 Task: Add the task  Create a new online platform for online personal shopping services to the section Front-end Framework Sprint in the project BellRise and add a Due Date to the respective task as 2023/09/21
Action: Mouse moved to (253, 444)
Screenshot: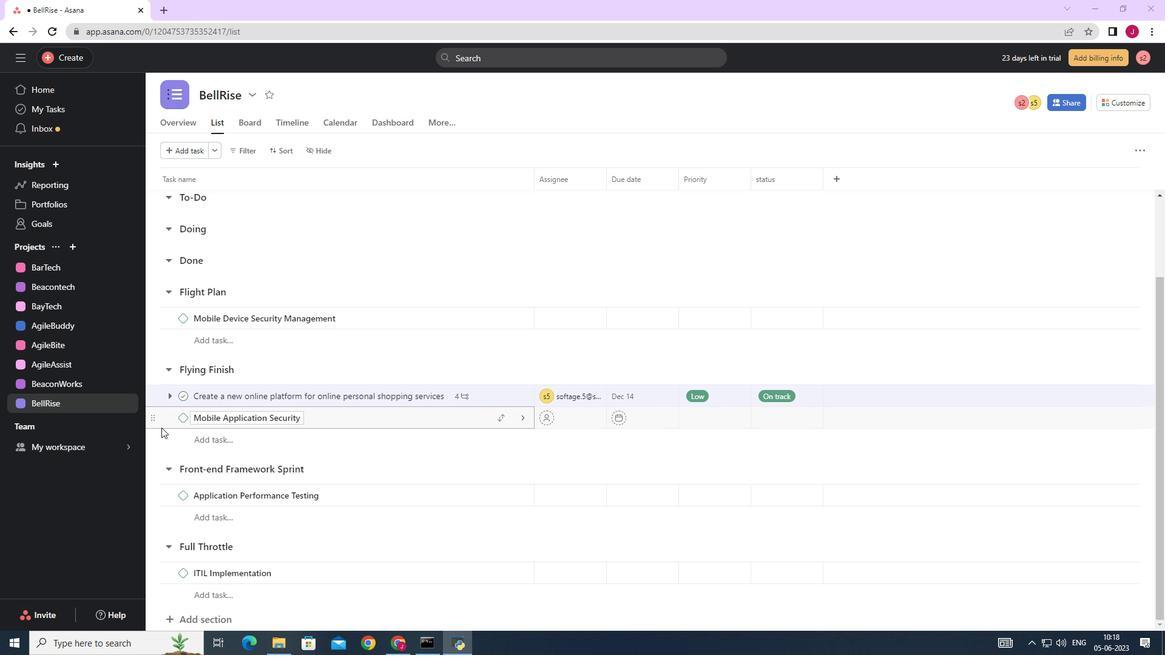 
Action: Mouse scrolled (253, 443) with delta (0, 0)
Screenshot: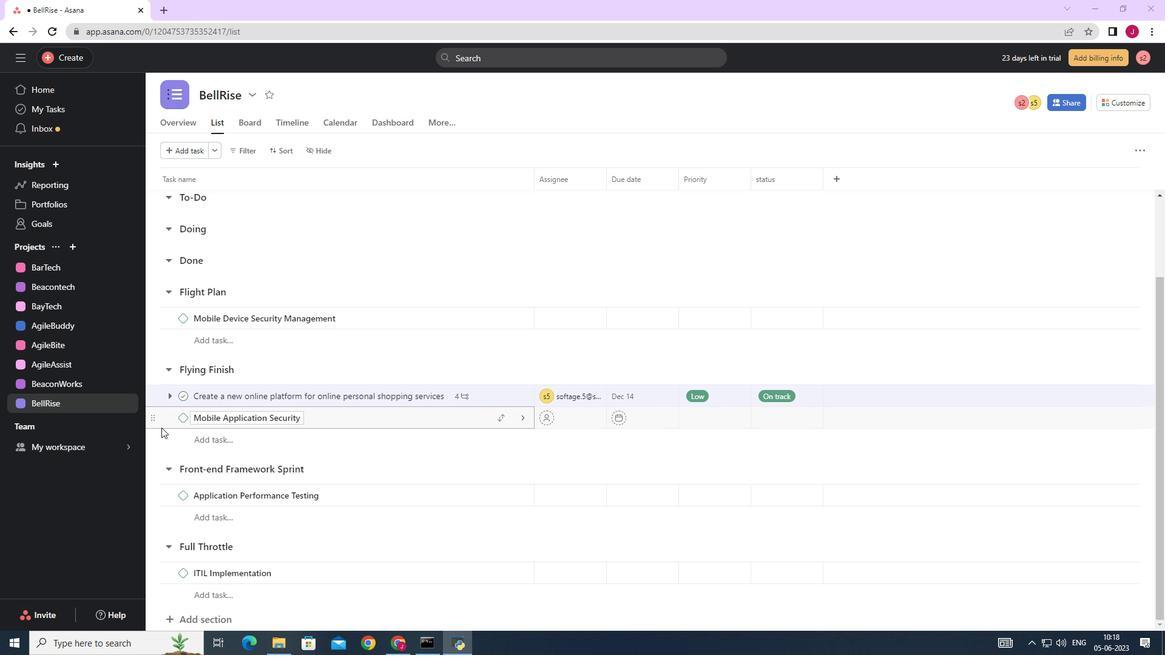 
Action: Mouse moved to (498, 399)
Screenshot: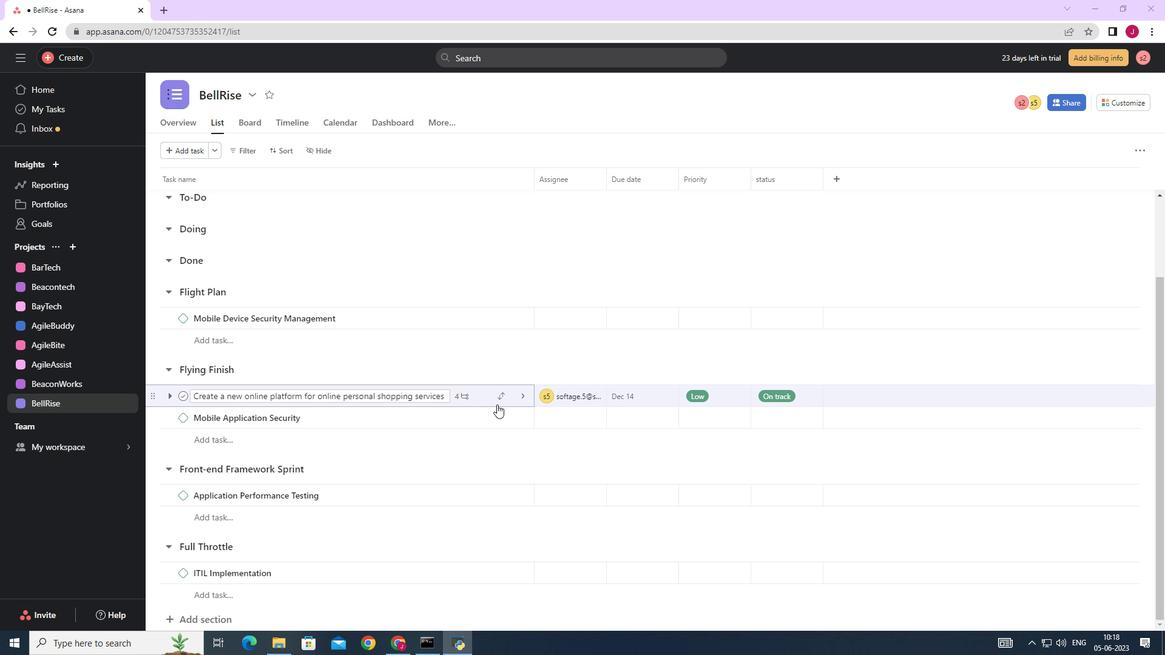 
Action: Mouse pressed left at (498, 399)
Screenshot: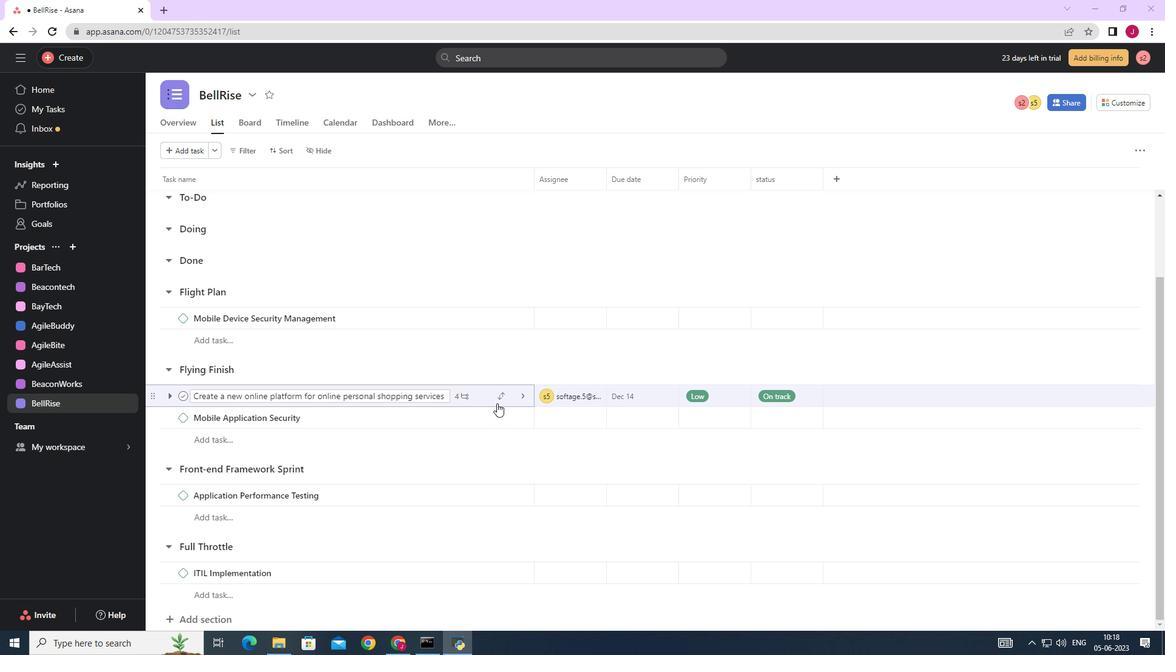 
Action: Mouse moved to (417, 577)
Screenshot: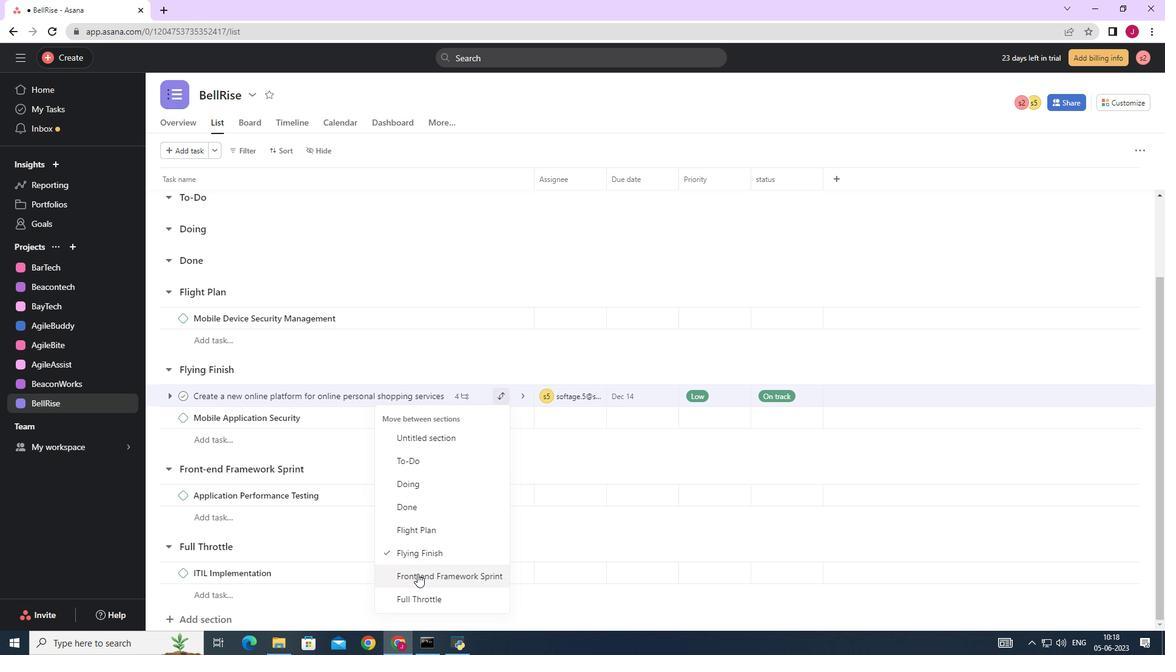 
Action: Mouse pressed left at (417, 577)
Screenshot: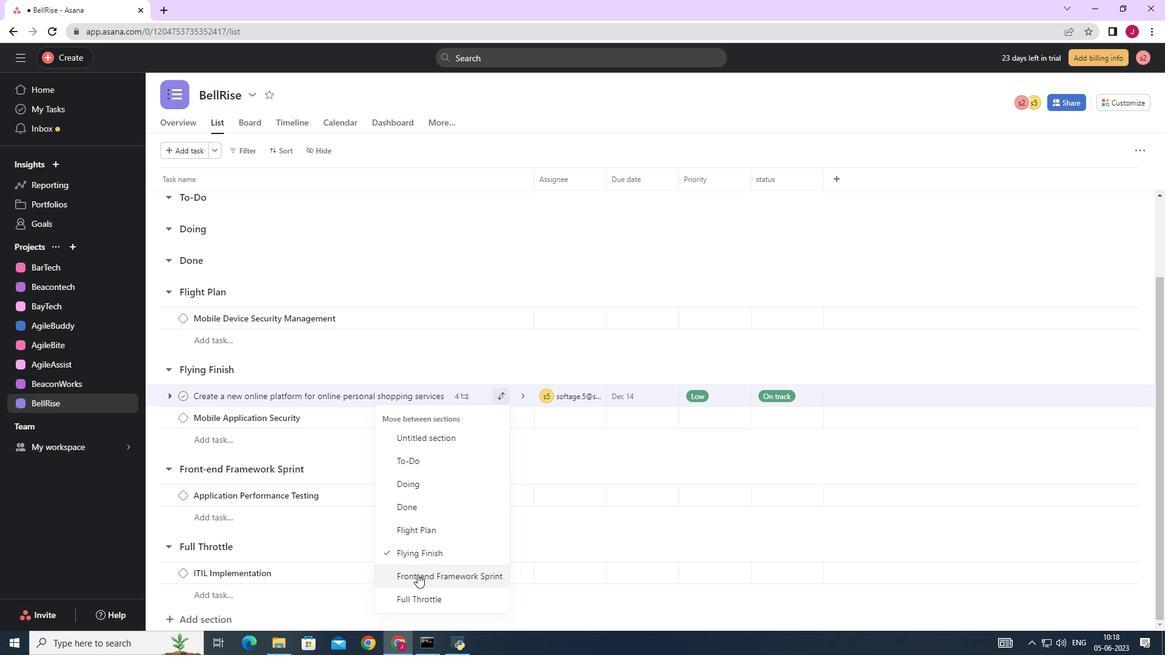 
Action: Mouse moved to (669, 470)
Screenshot: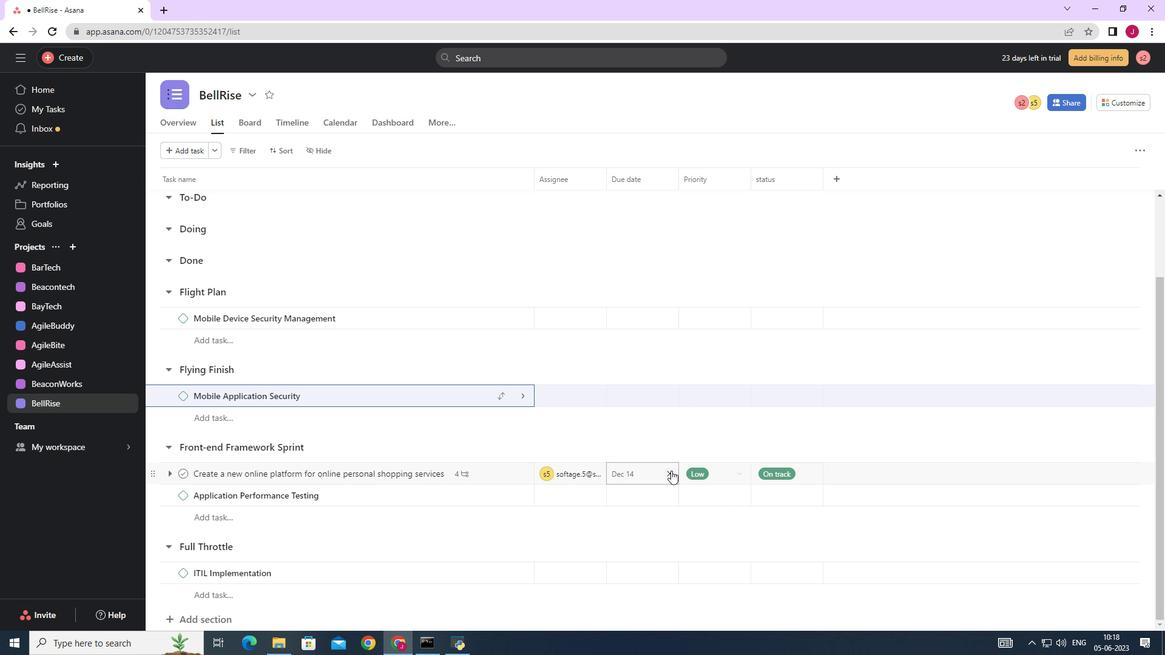
Action: Mouse pressed left at (669, 470)
Screenshot: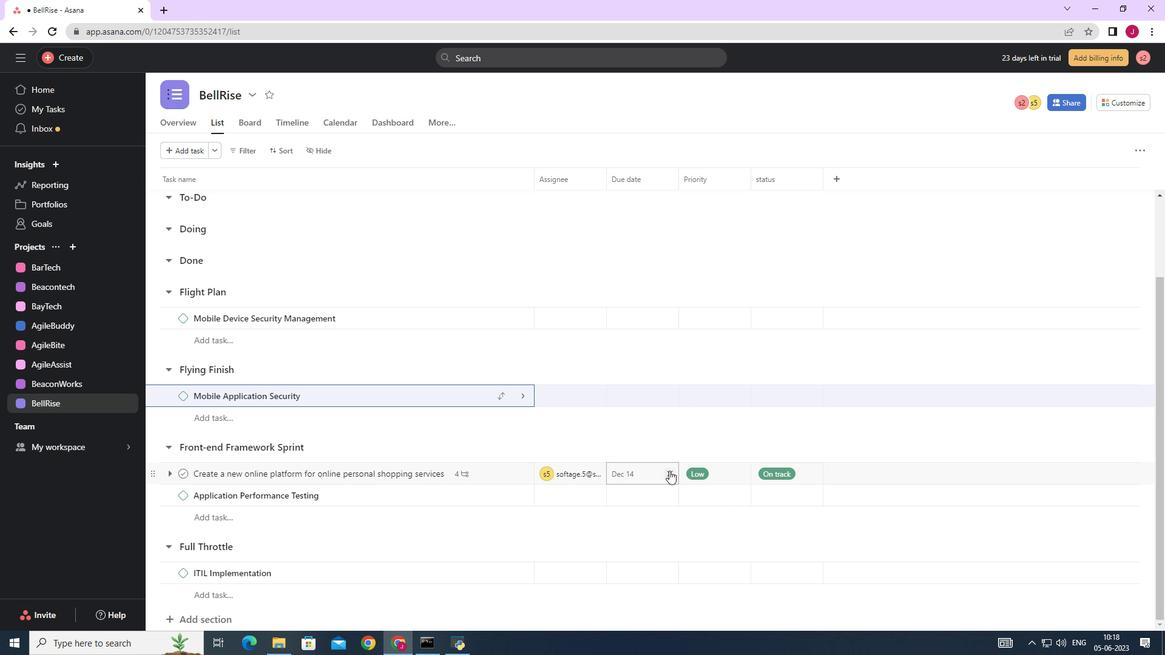 
Action: Mouse moved to (637, 476)
Screenshot: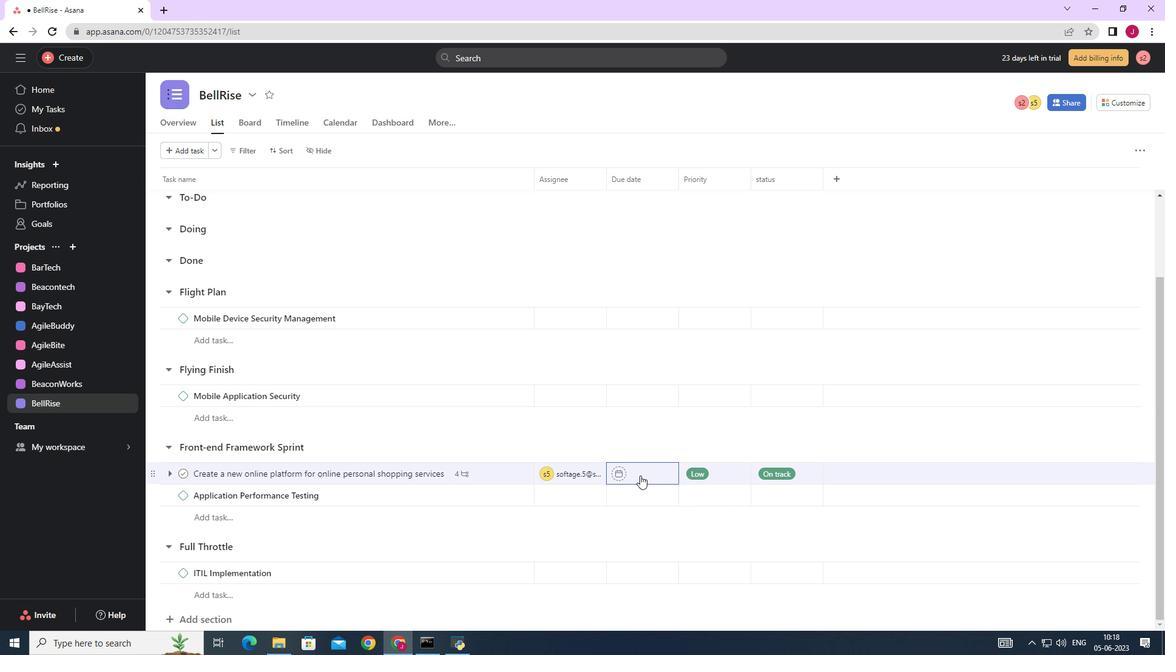 
Action: Mouse pressed left at (637, 476)
Screenshot: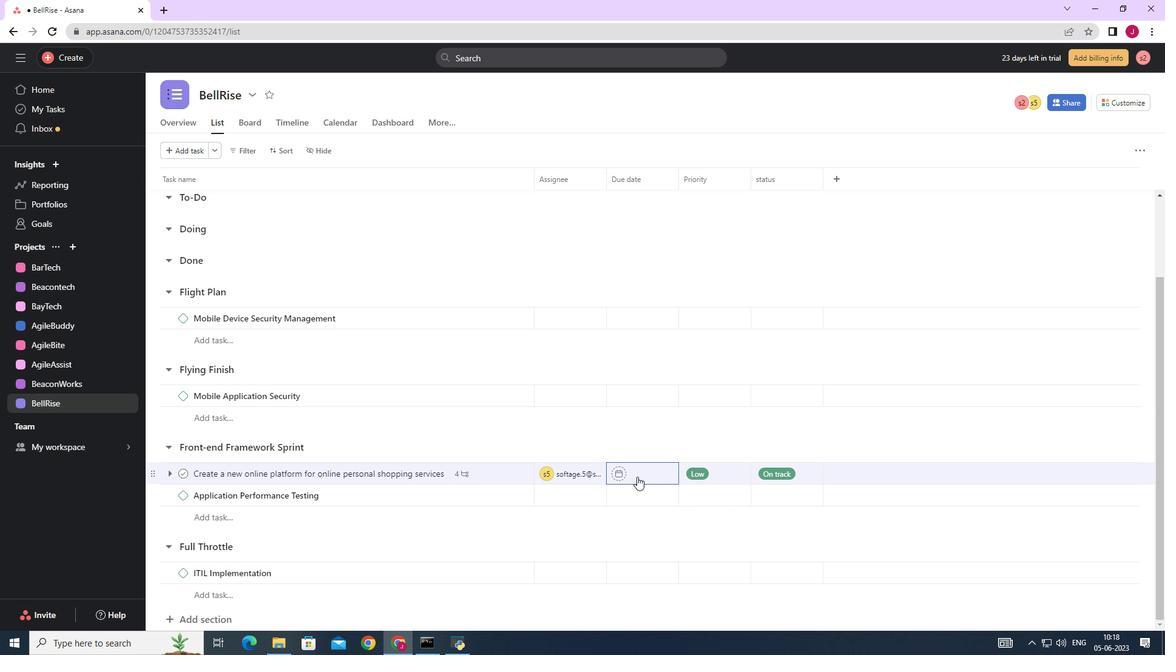 
Action: Mouse moved to (740, 333)
Screenshot: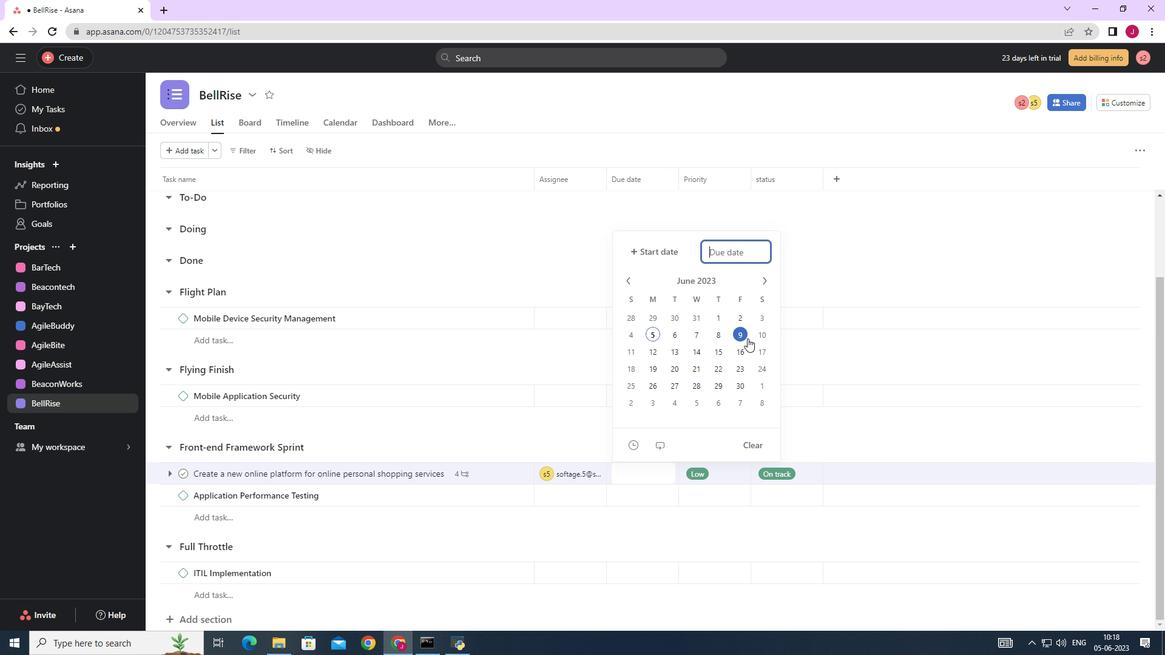 
Action: Mouse pressed left at (740, 333)
Screenshot: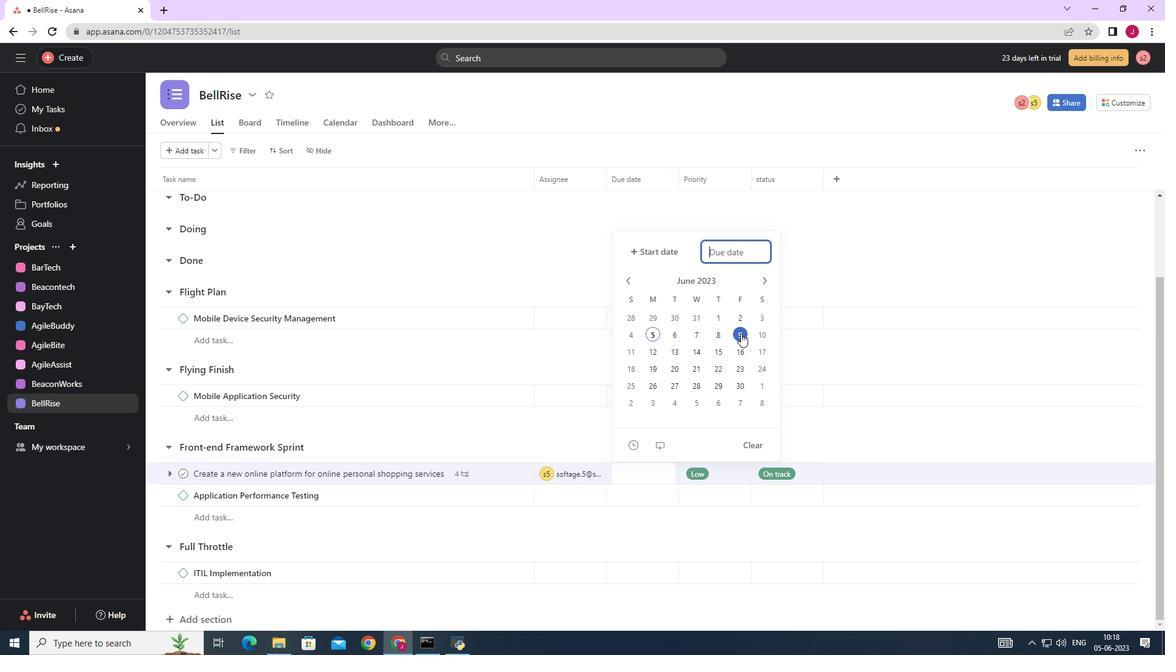 
Action: Mouse moved to (696, 366)
Screenshot: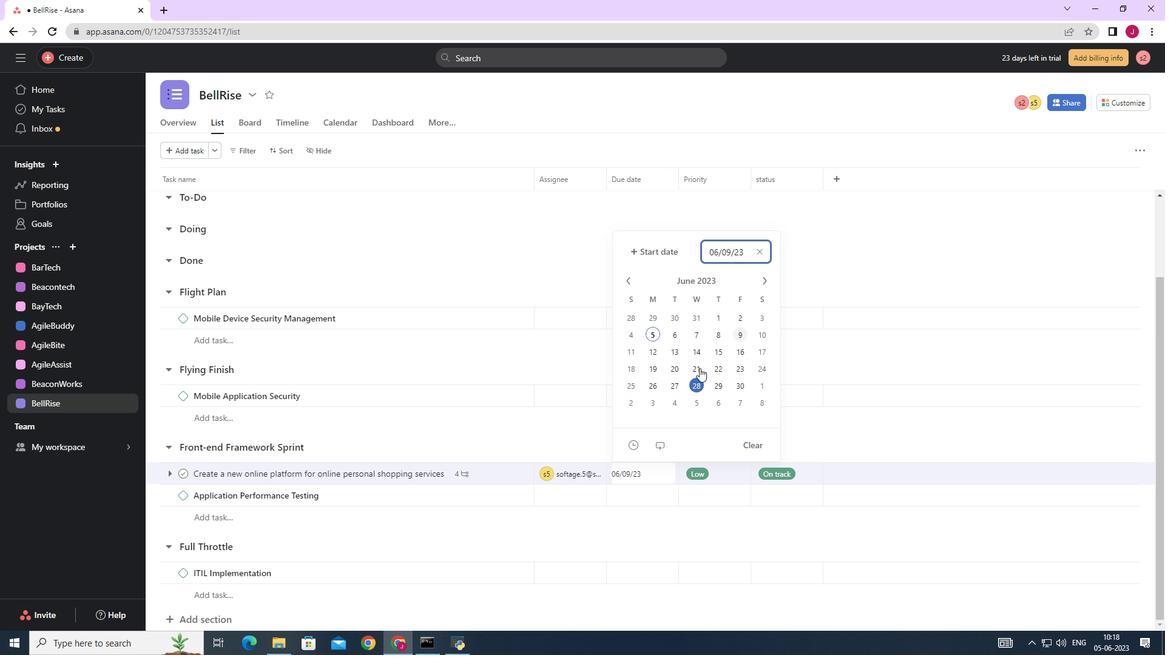 
Action: Mouse pressed left at (696, 366)
Screenshot: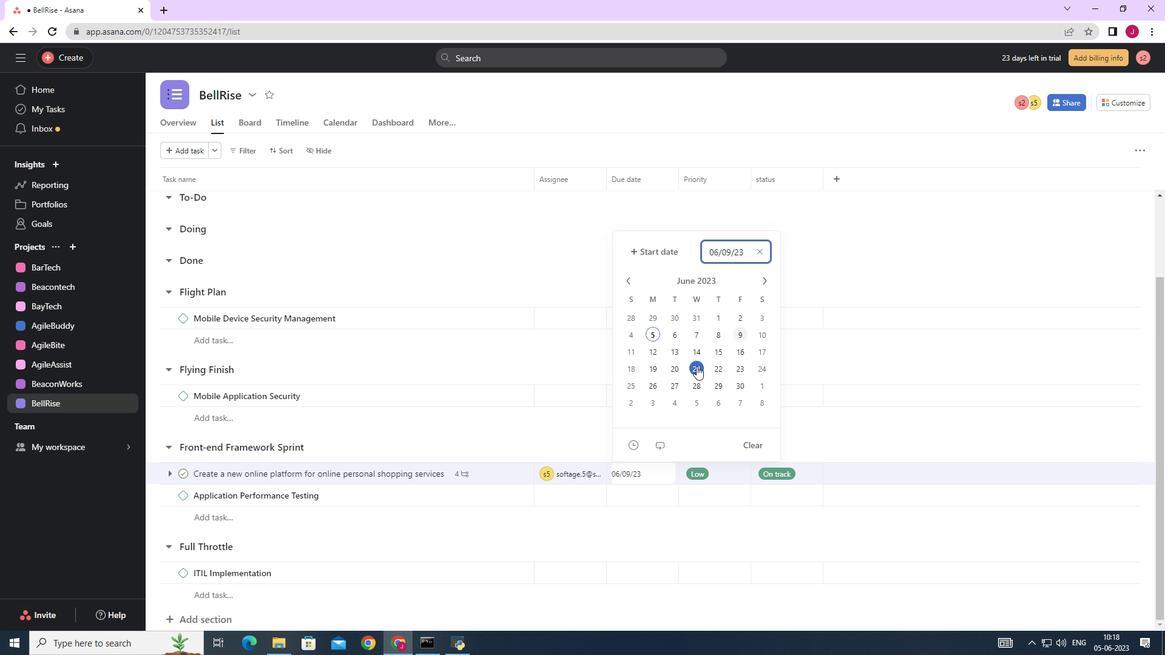 
Action: Mouse moved to (760, 254)
Screenshot: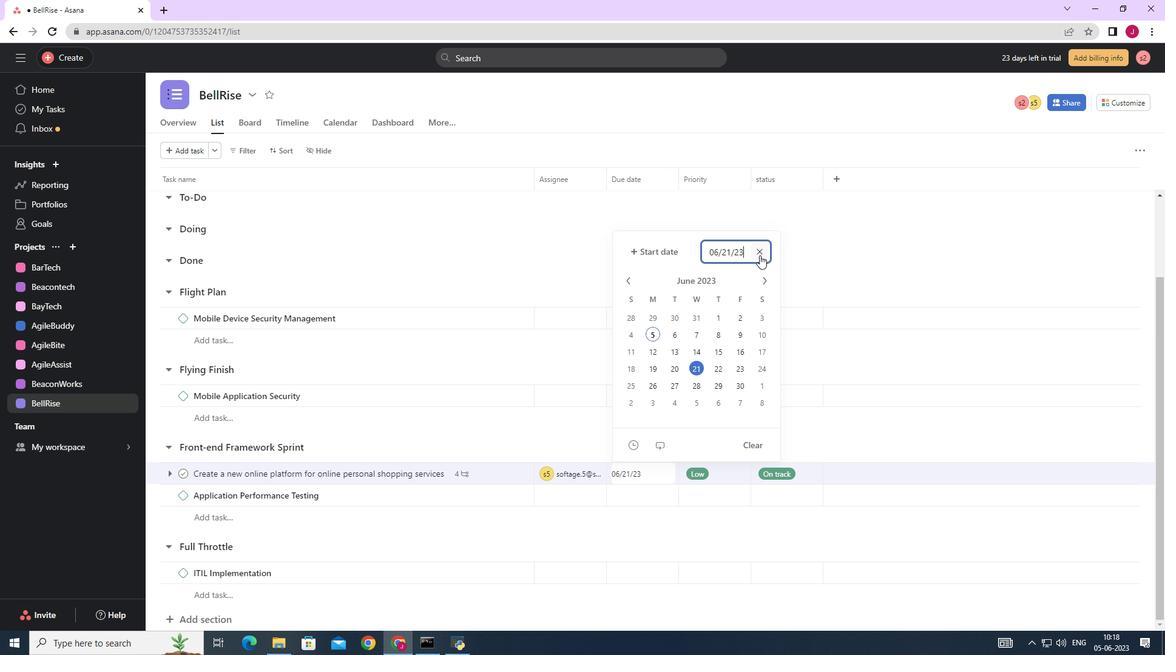 
Action: Mouse pressed left at (760, 254)
Screenshot: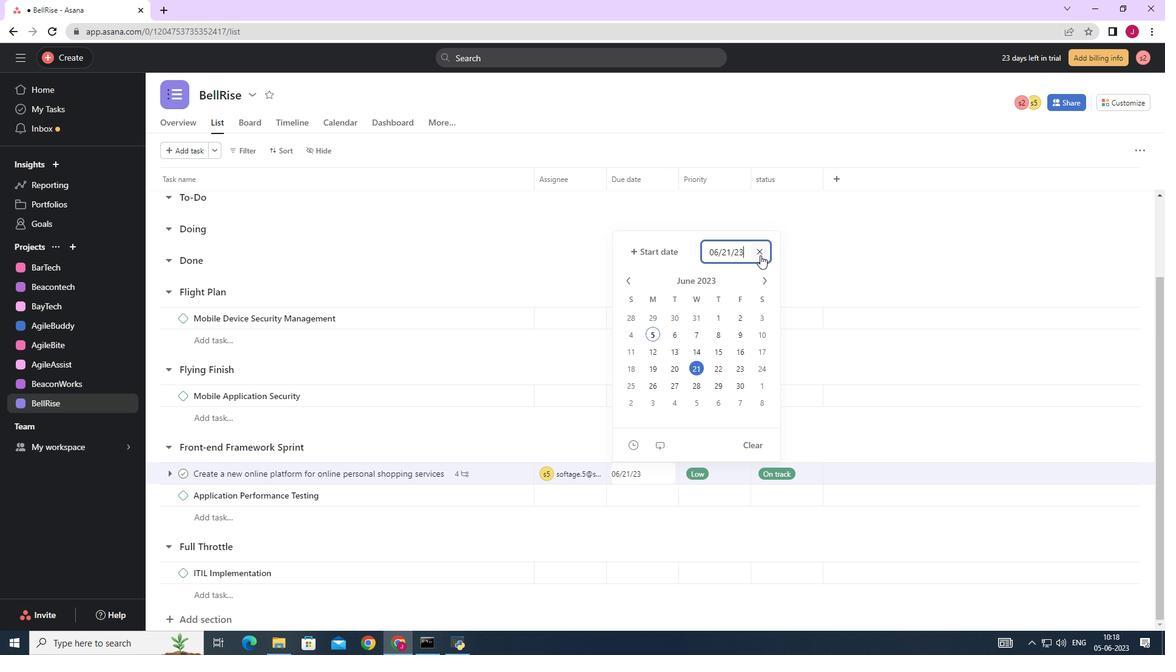 
Action: Mouse moved to (767, 279)
Screenshot: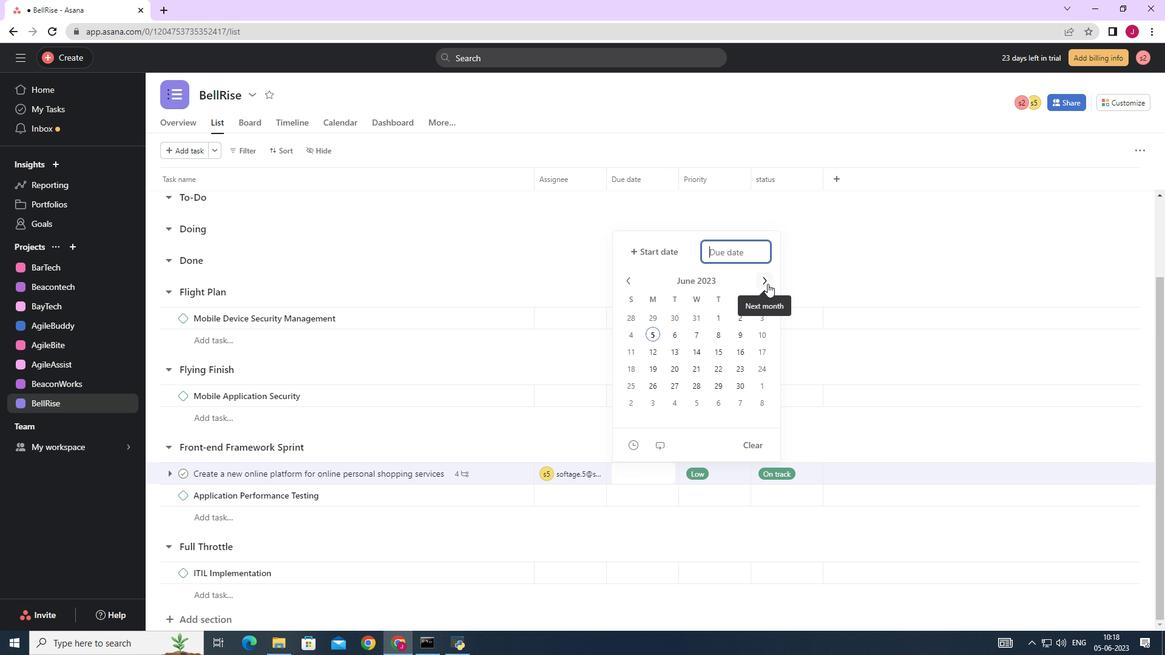 
Action: Mouse pressed left at (767, 279)
Screenshot: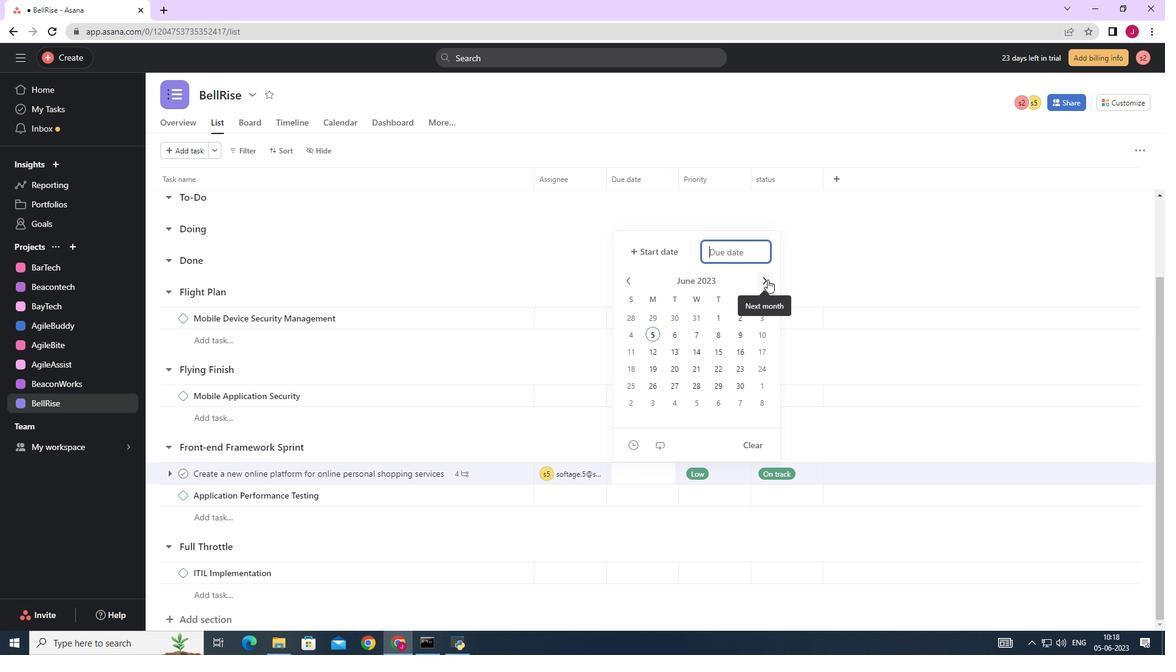
Action: Mouse pressed left at (767, 279)
Screenshot: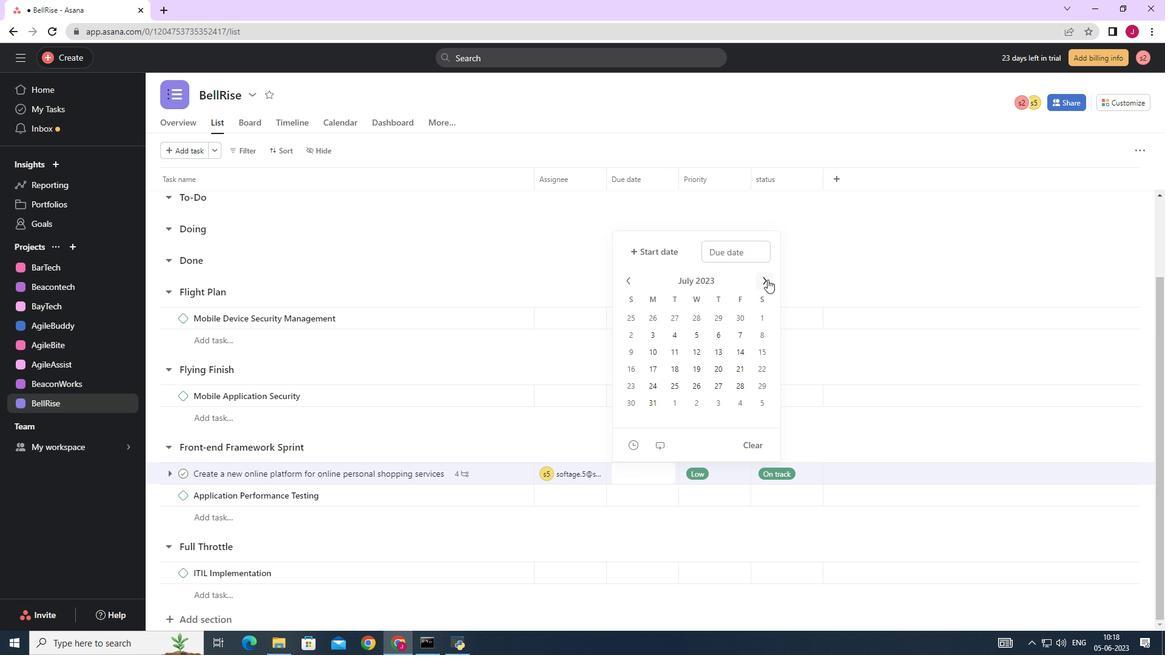 
Action: Mouse pressed left at (767, 279)
Screenshot: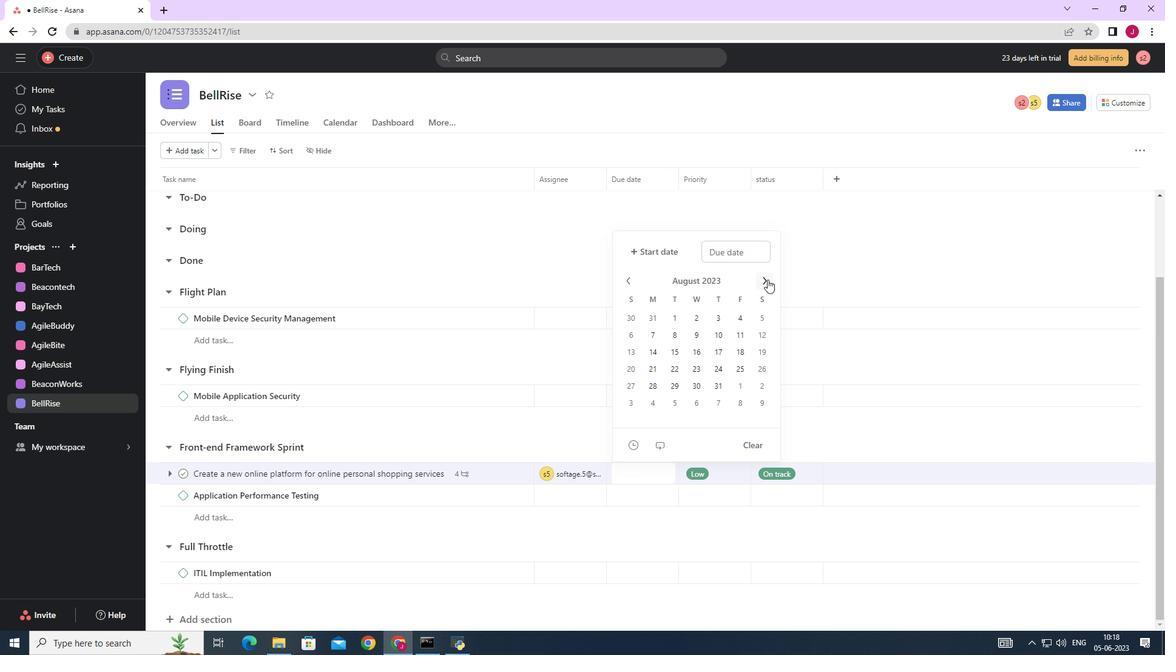 
Action: Mouse moved to (724, 365)
Screenshot: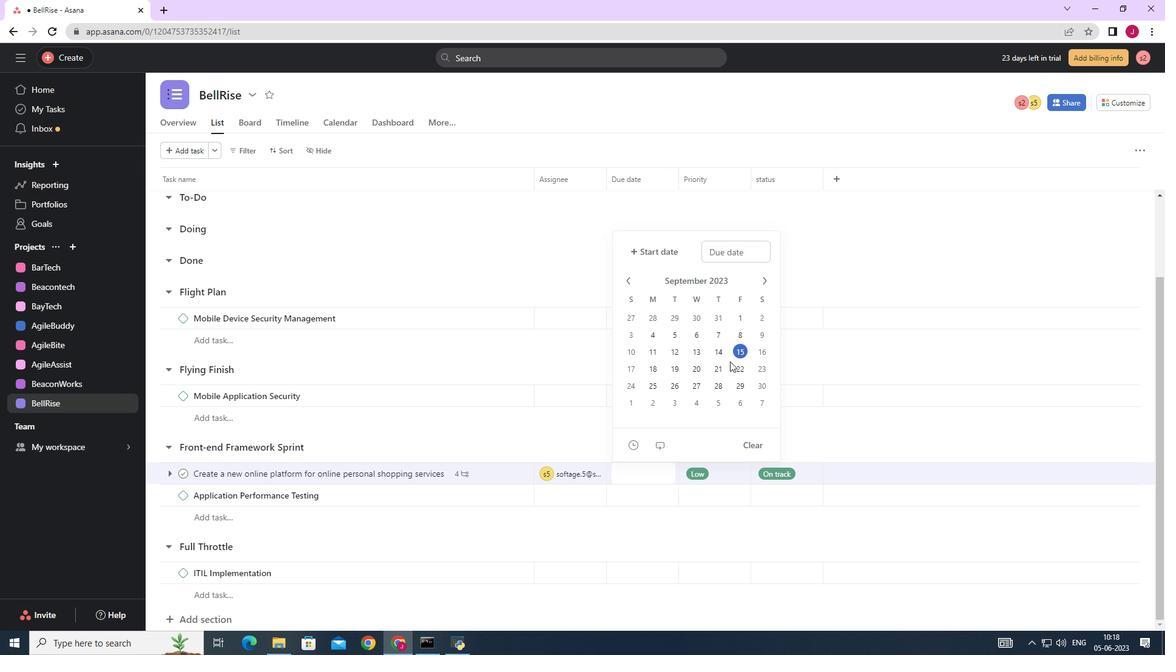 
Action: Mouse pressed left at (724, 365)
Screenshot: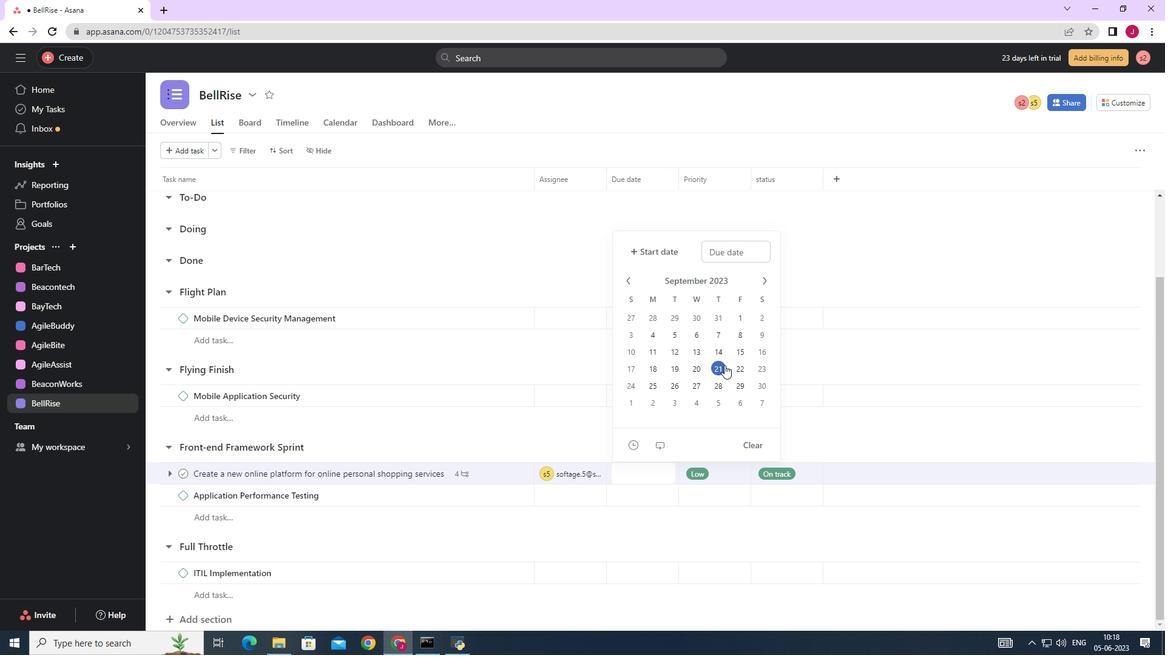
Action: Mouse moved to (893, 229)
Screenshot: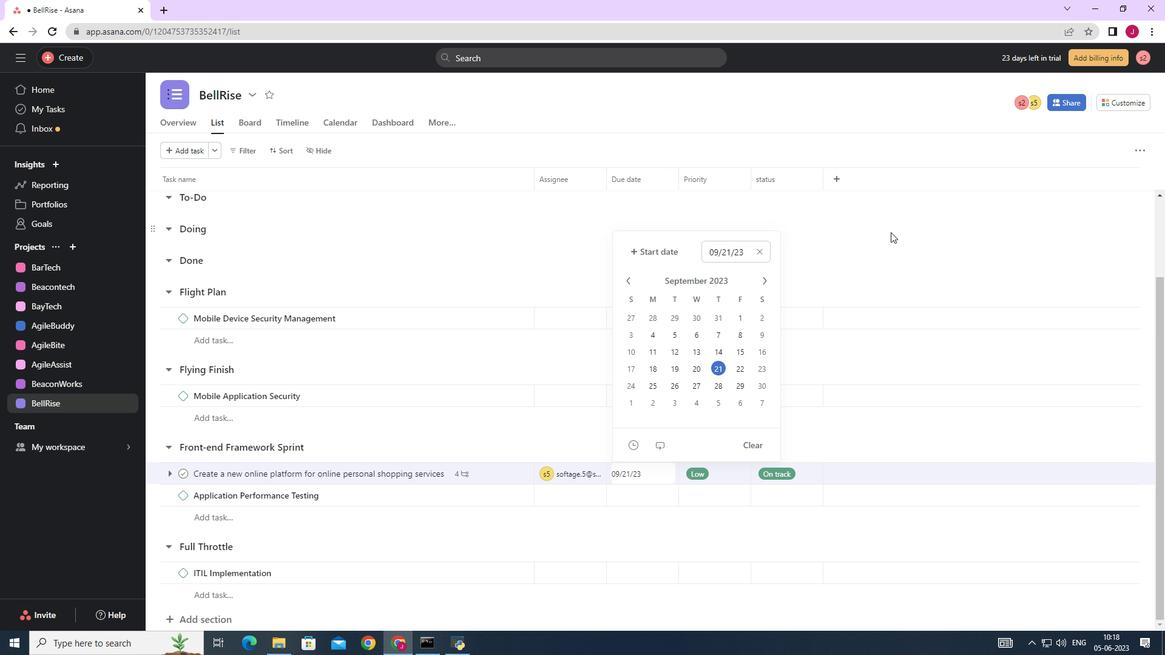 
Action: Mouse pressed left at (893, 229)
Screenshot: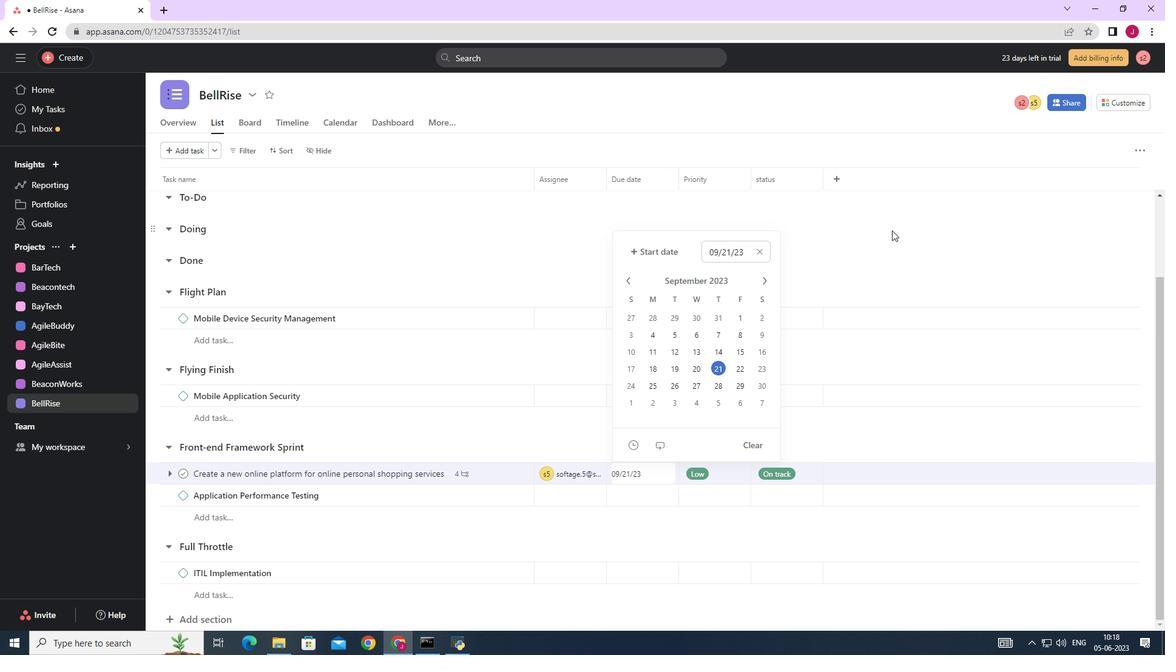 
Action: Mouse moved to (894, 229)
Screenshot: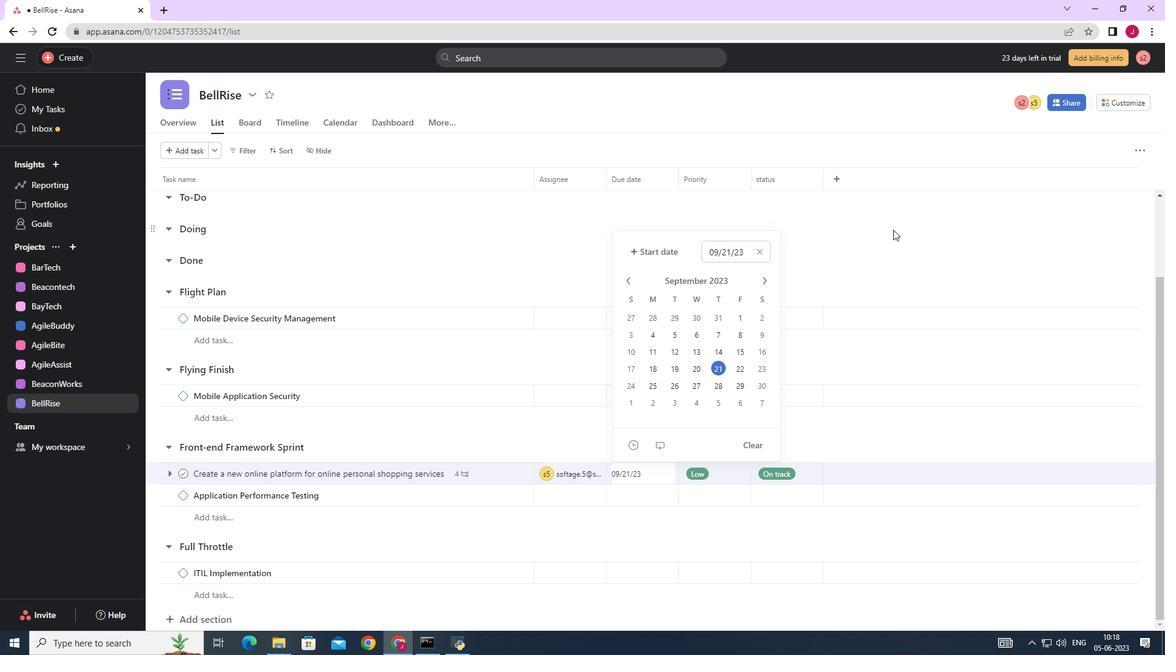
